 Task: Add the task  Improve app security and data encryption to the section Code Commanders in the project TrendSetter and add a Due Date to the respective task as 2023/11/06.
Action: Mouse moved to (547, 426)
Screenshot: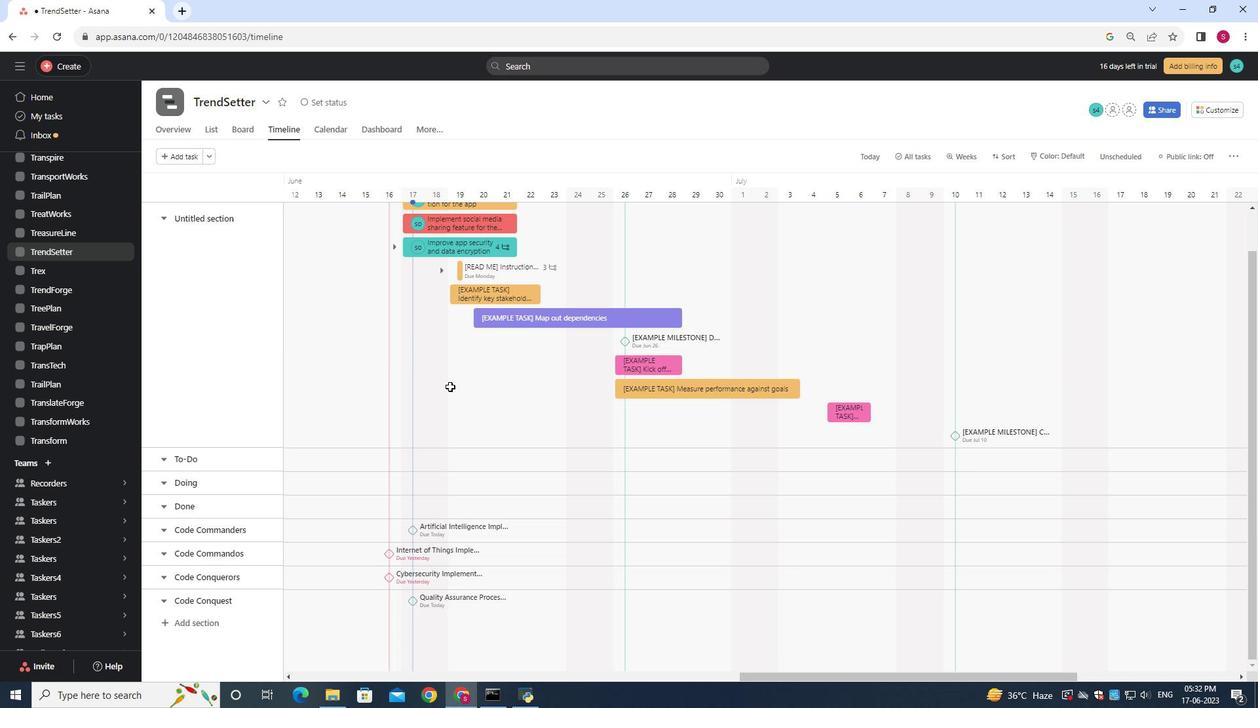 
Action: Mouse scrolled (547, 427) with delta (0, 0)
Screenshot: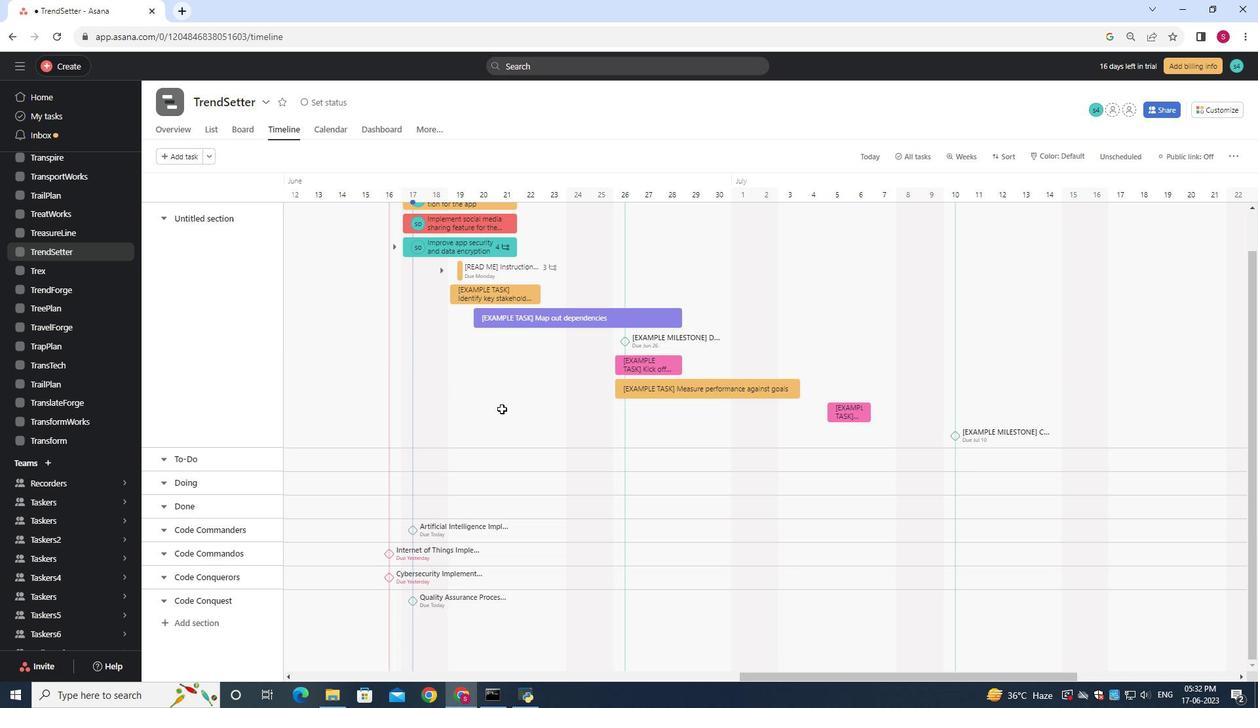 
Action: Mouse scrolled (547, 427) with delta (0, 0)
Screenshot: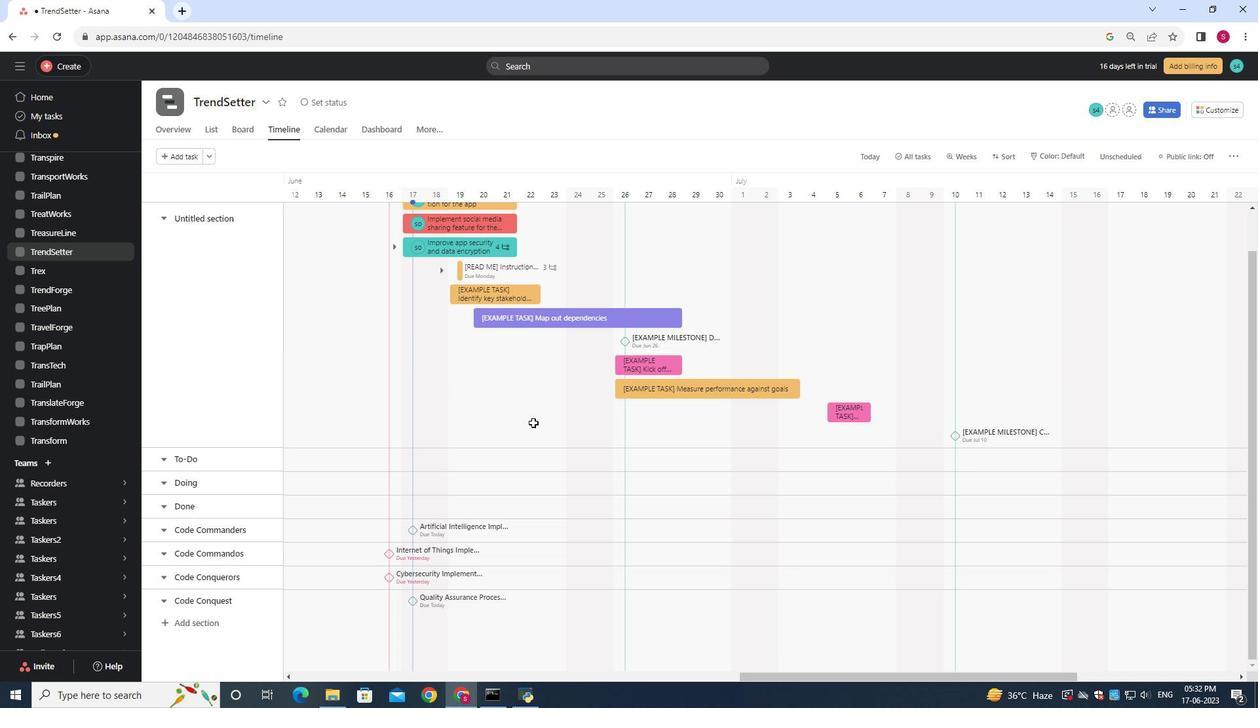 
Action: Mouse scrolled (547, 427) with delta (0, 0)
Screenshot: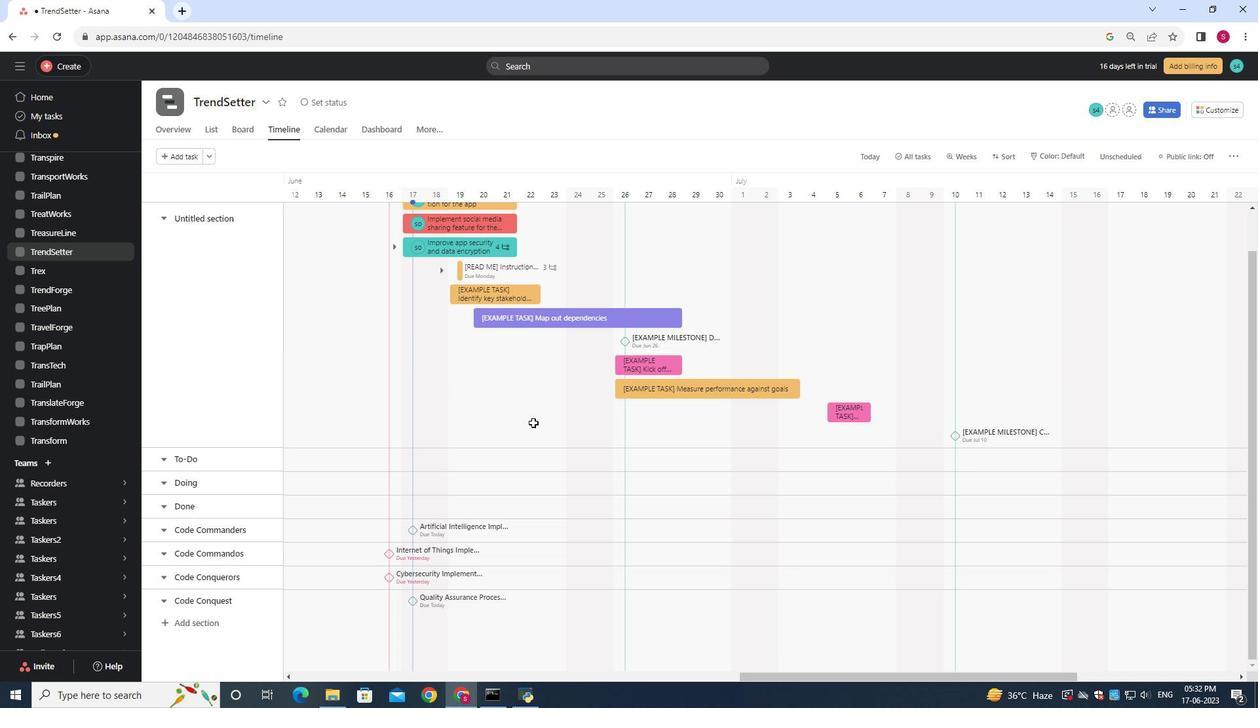 
Action: Mouse scrolled (547, 427) with delta (0, 0)
Screenshot: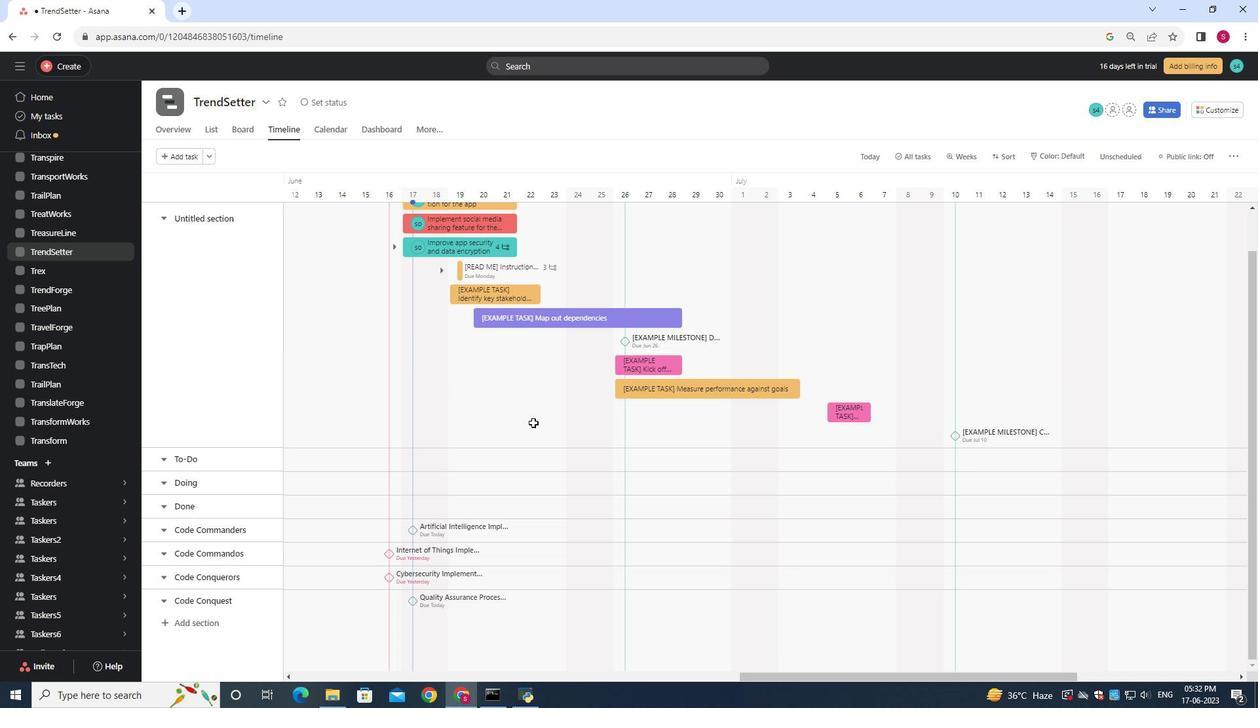 
Action: Mouse scrolled (547, 427) with delta (0, 0)
Screenshot: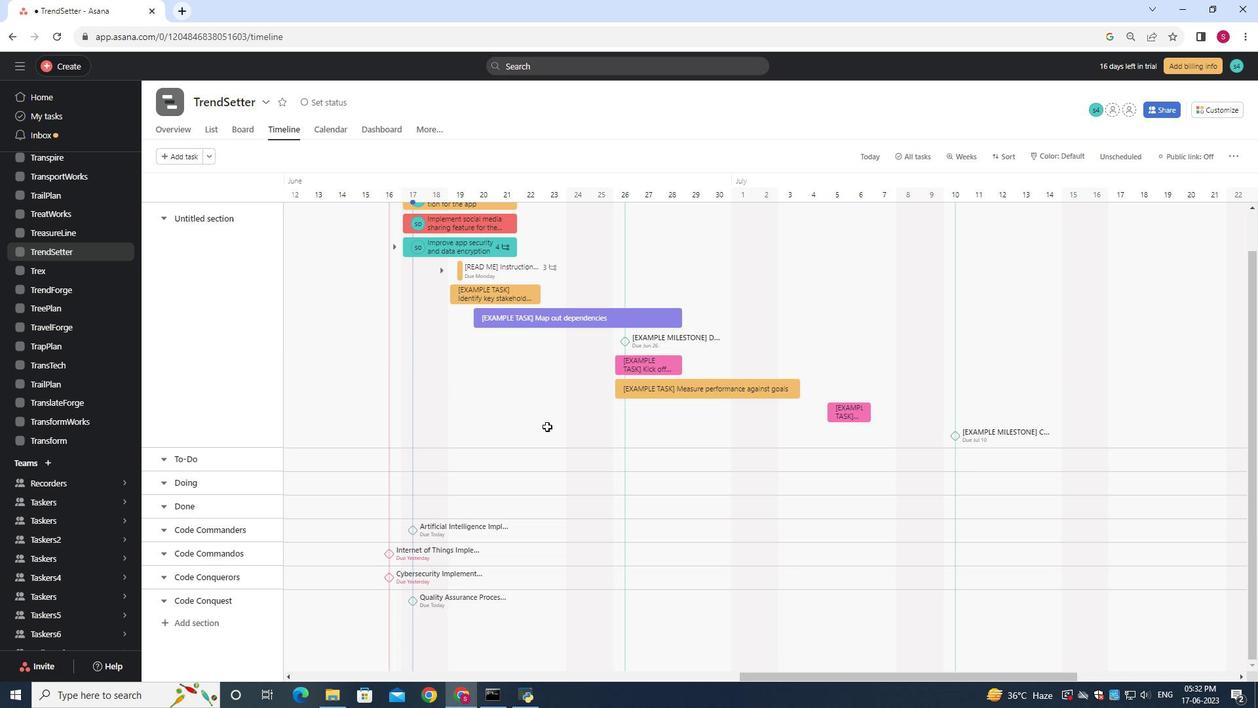 
Action: Mouse moved to (433, 294)
Screenshot: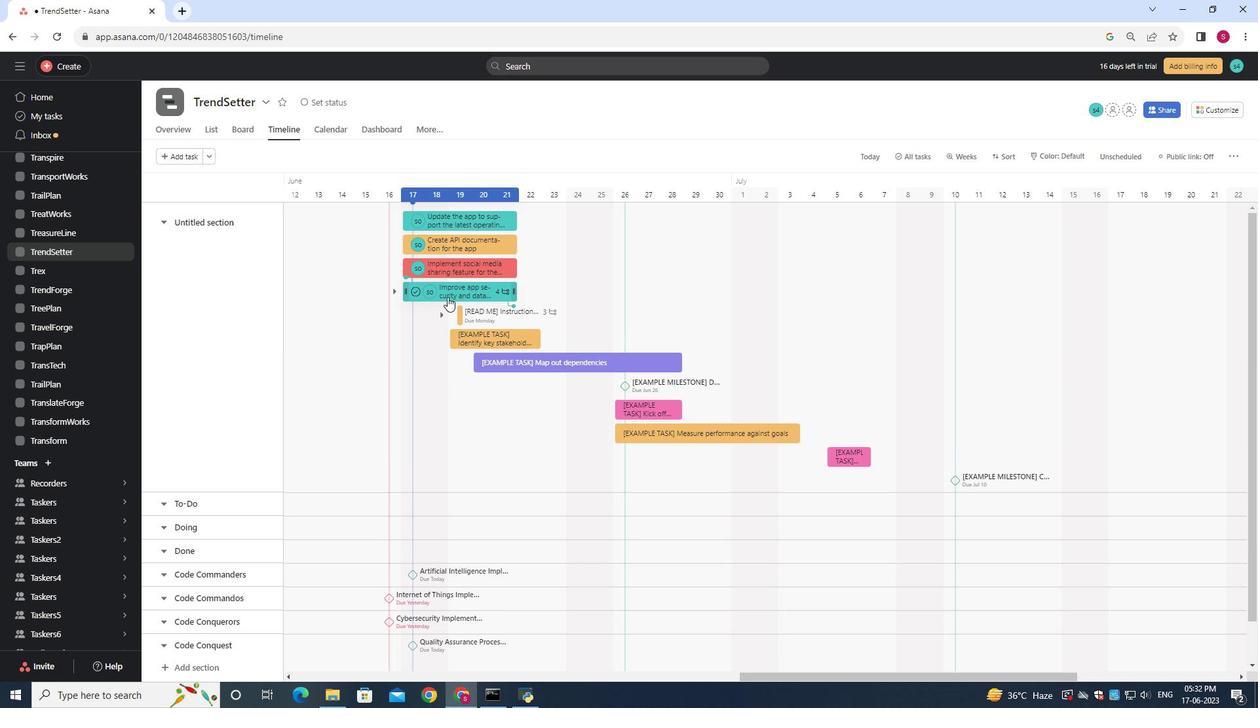 
Action: Mouse pressed left at (433, 294)
Screenshot: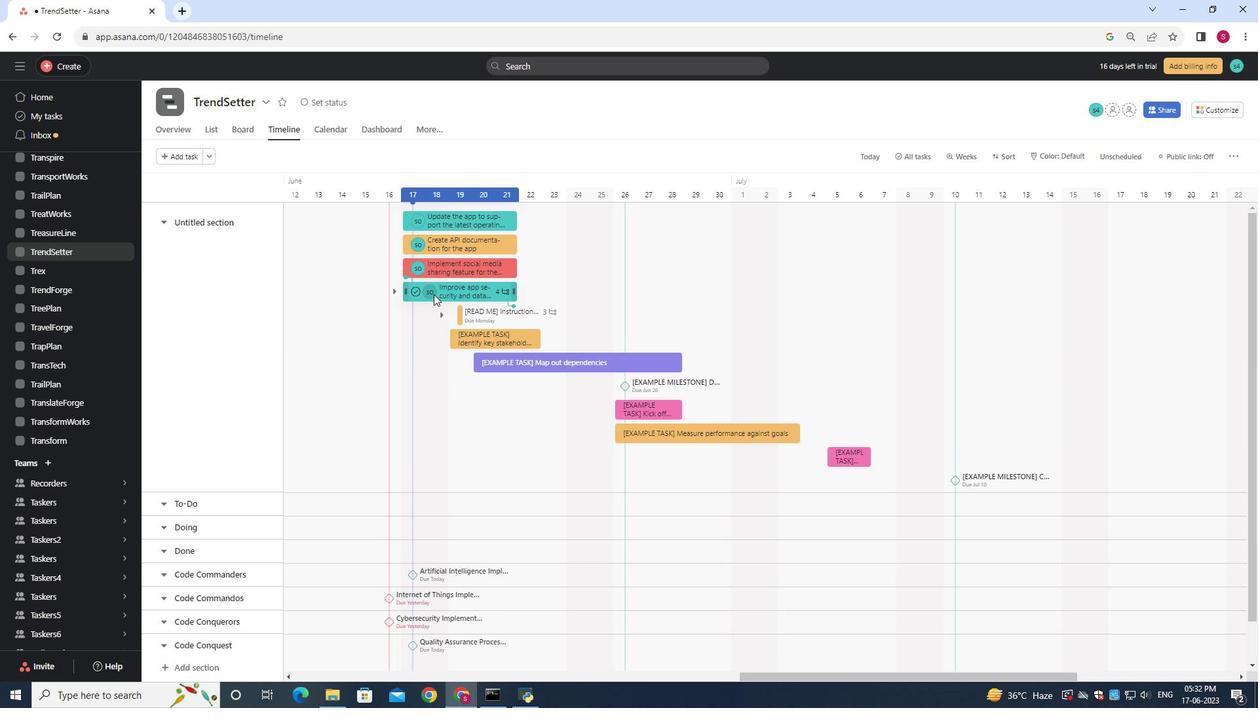 
Action: Mouse moved to (365, 546)
Screenshot: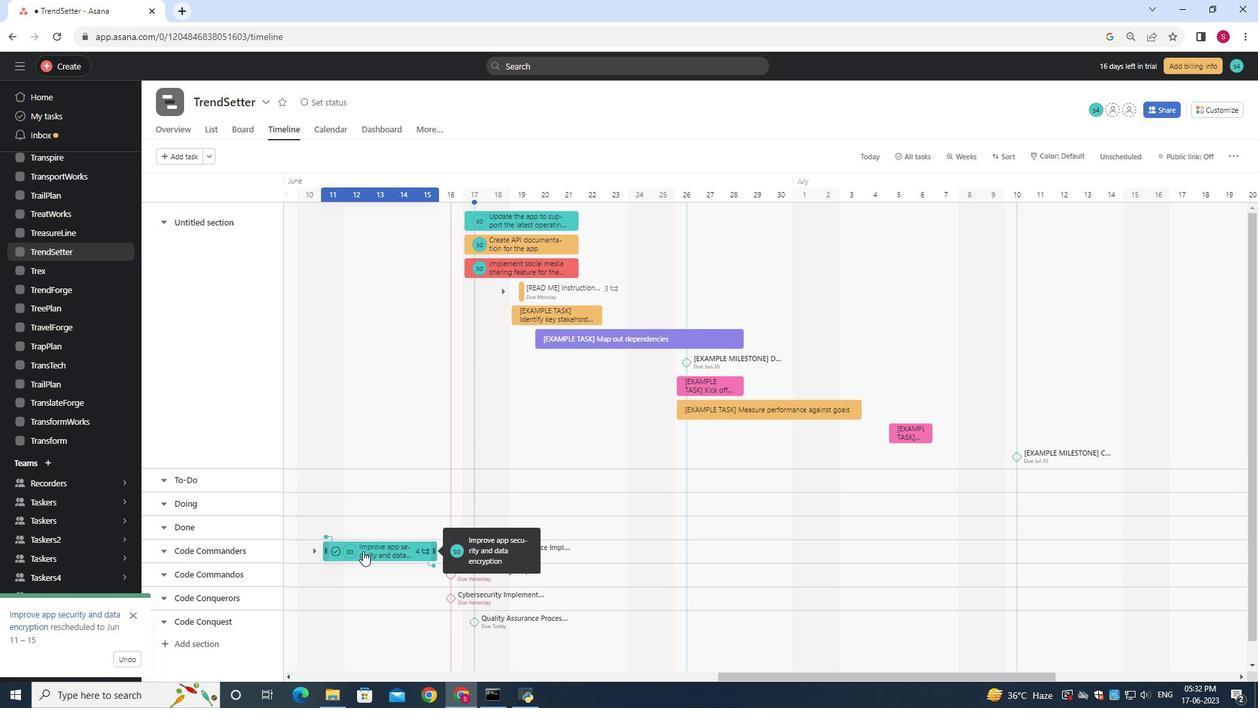 
Action: Mouse pressed left at (365, 546)
Screenshot: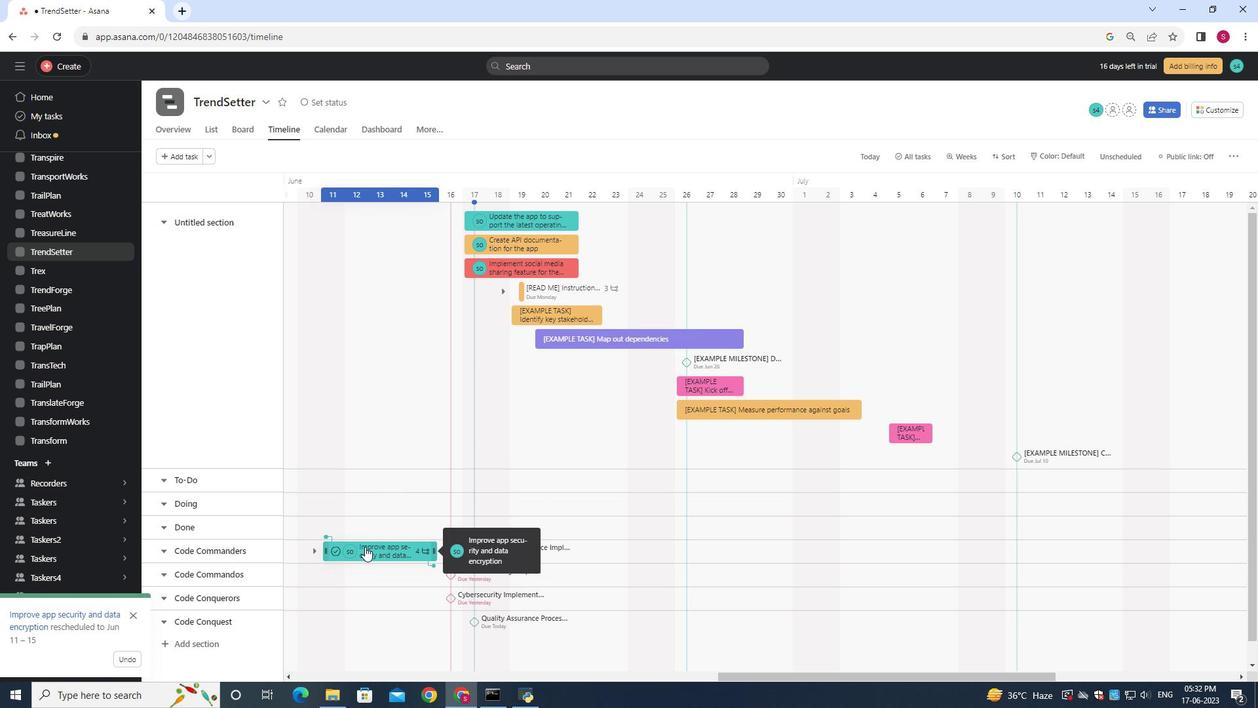 
Action: Mouse moved to (1010, 243)
Screenshot: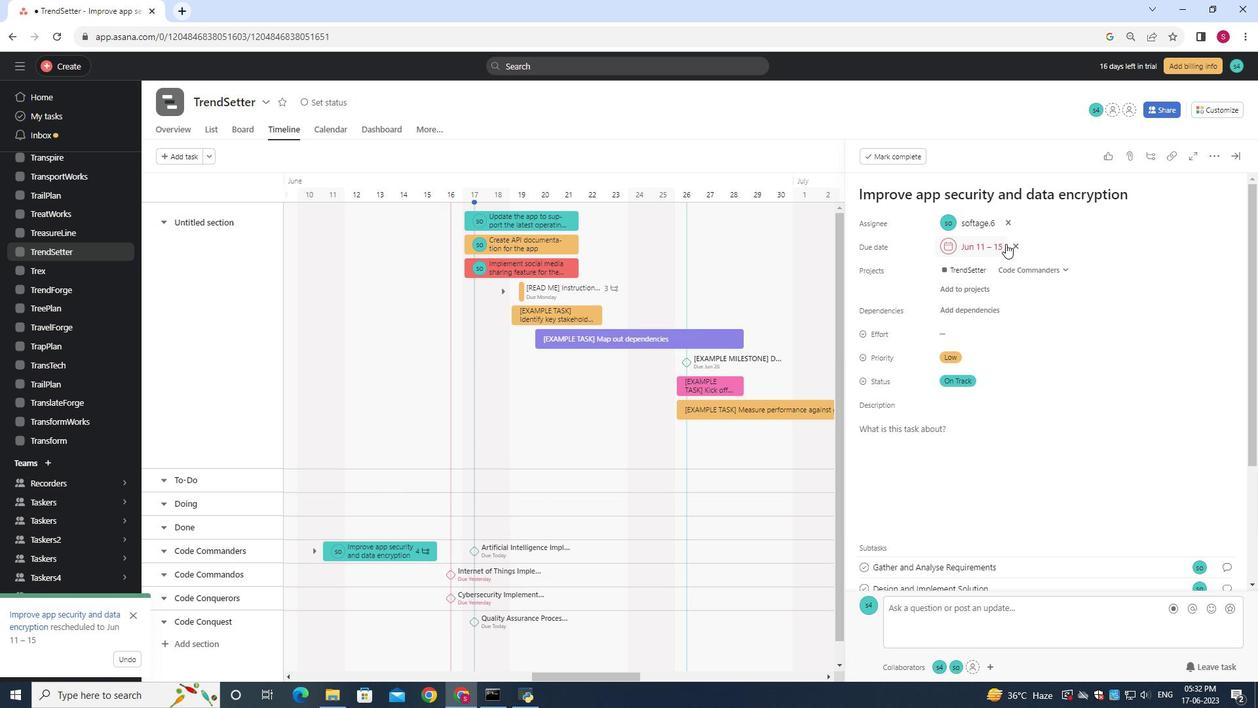 
Action: Mouse pressed left at (1010, 243)
Screenshot: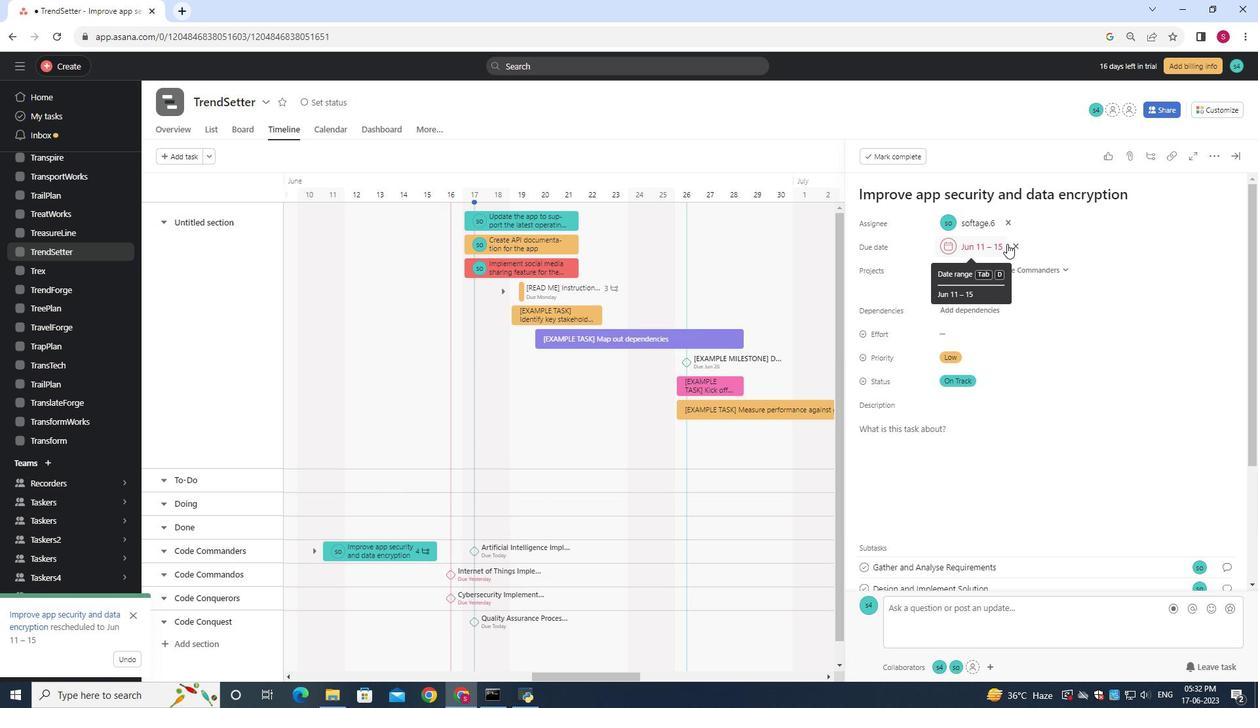 
Action: Mouse moved to (971, 249)
Screenshot: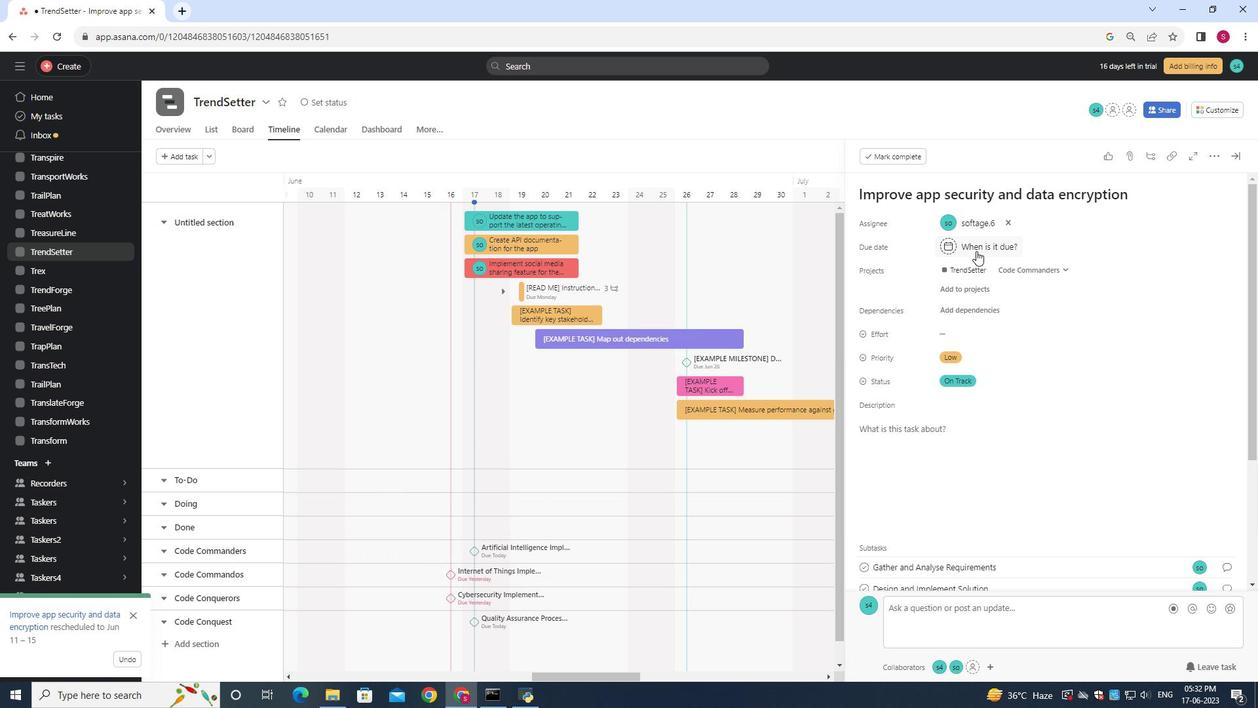 
Action: Mouse pressed left at (971, 249)
Screenshot: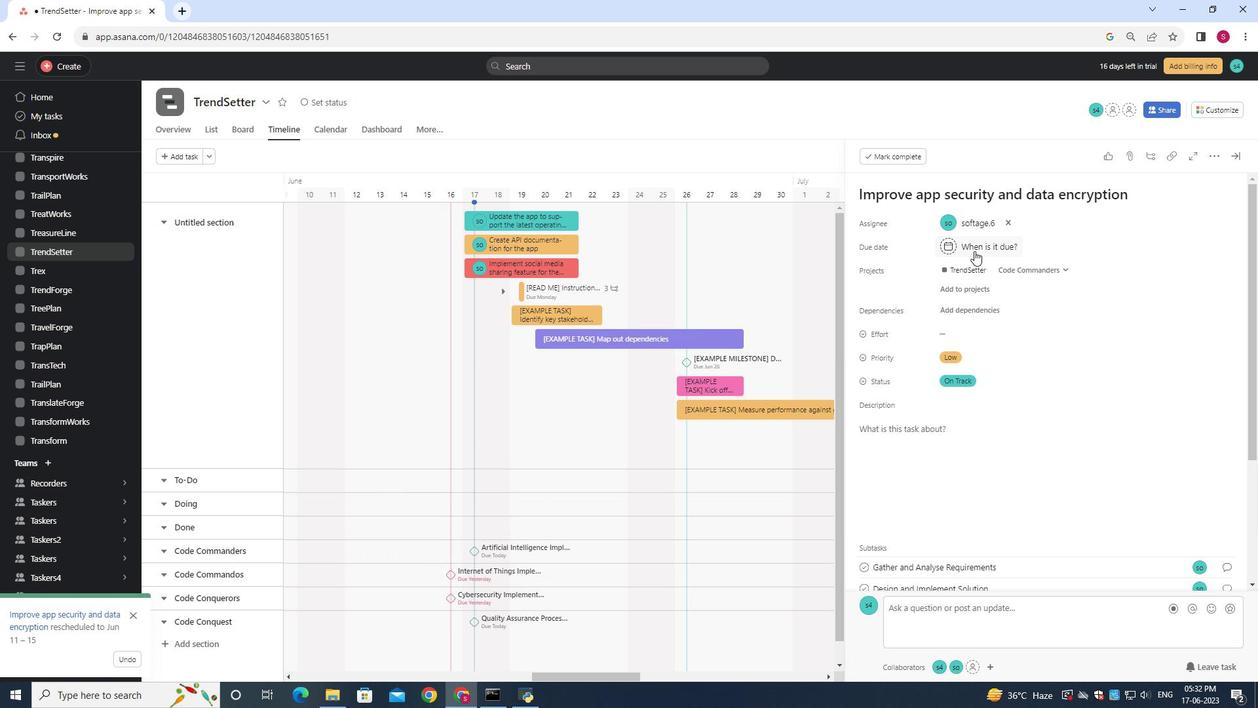
Action: Key pressed 2023/11/06<Key.enter>
Screenshot: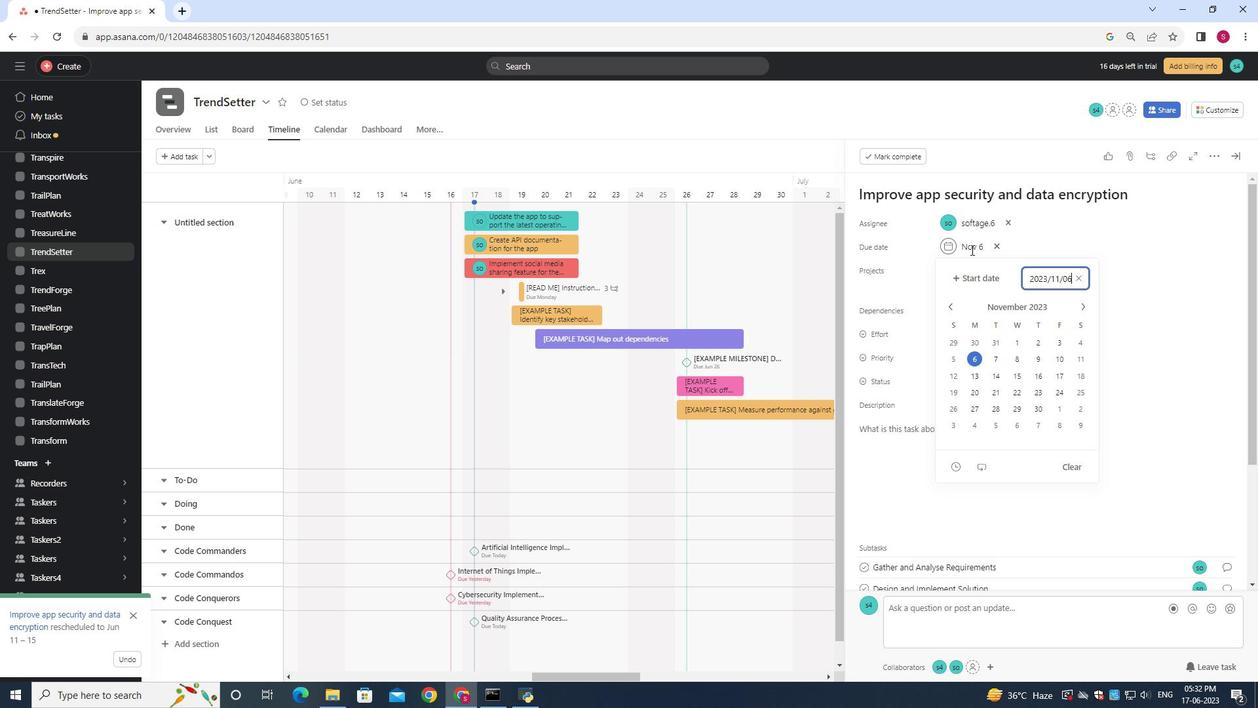 
